 Task: Visit the company website of Google
Action: Mouse moved to (407, 439)
Screenshot: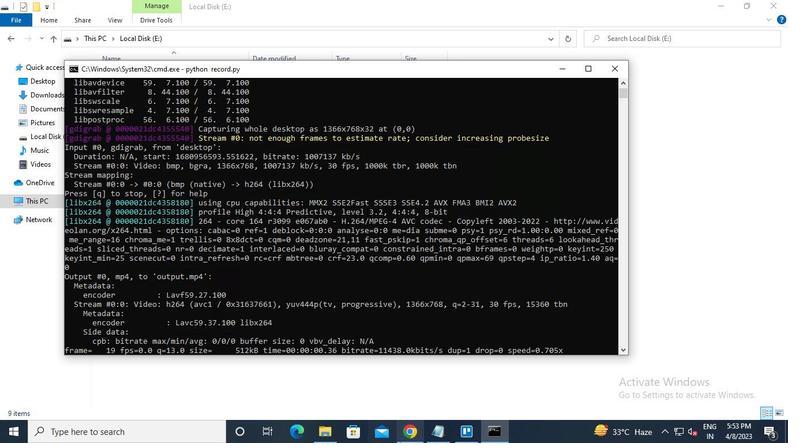 
Action: Mouse pressed left at (407, 439)
Screenshot: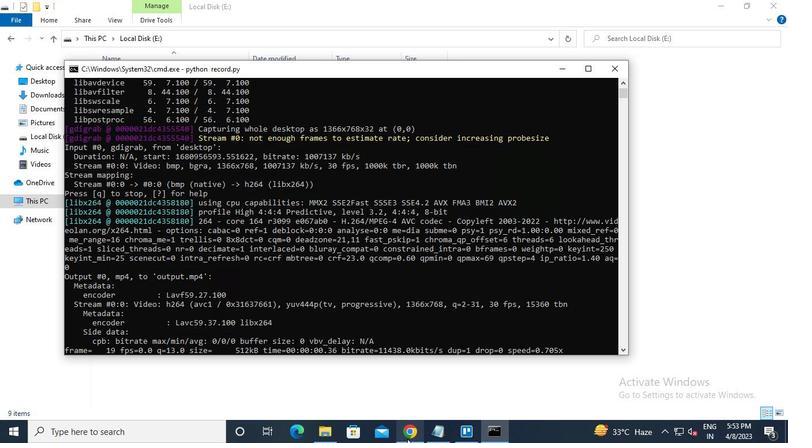 
Action: Mouse moved to (179, 69)
Screenshot: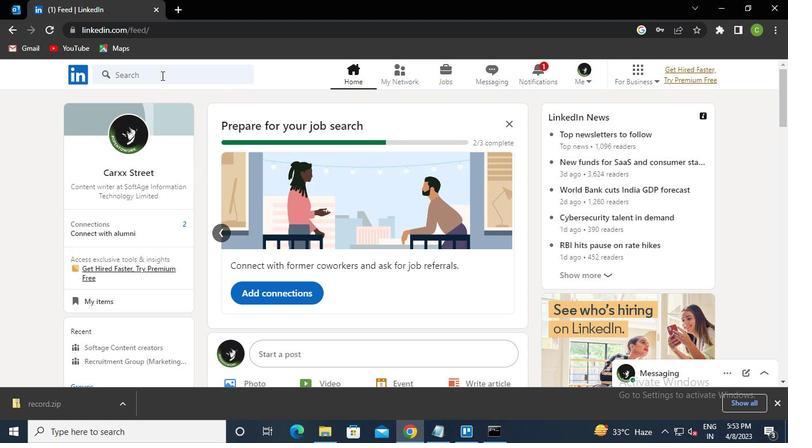 
Action: Mouse pressed left at (179, 69)
Screenshot: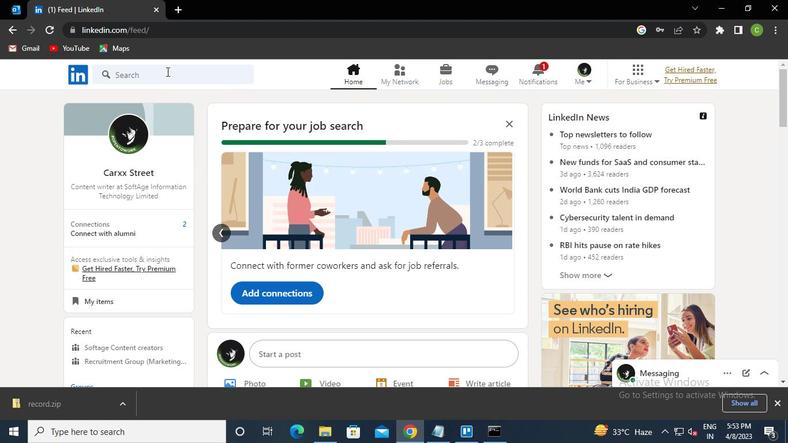 
Action: Keyboard g
Screenshot: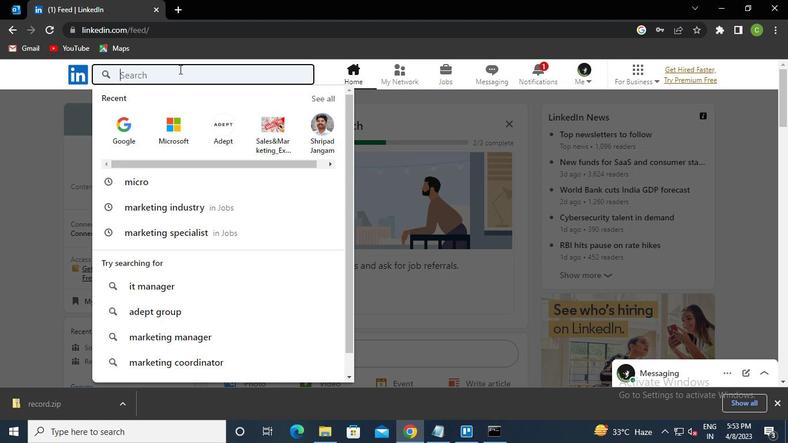 
Action: Keyboard o
Screenshot: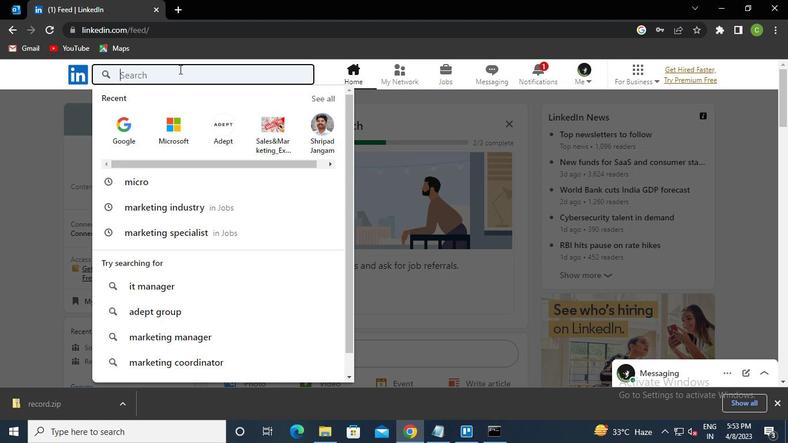
Action: Keyboard o
Screenshot: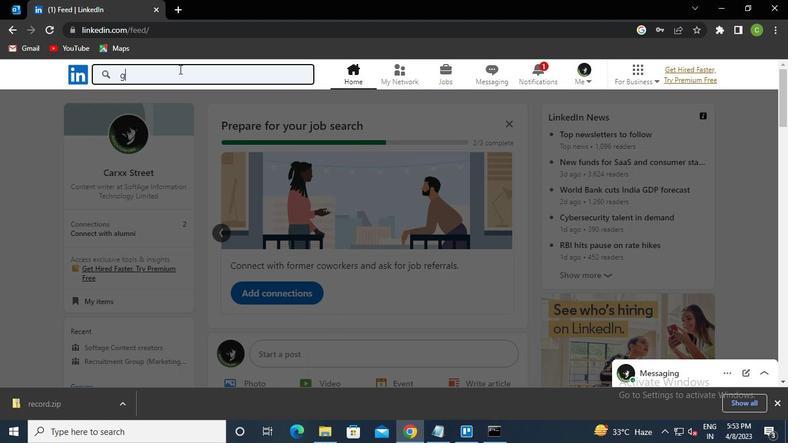 
Action: Keyboard g
Screenshot: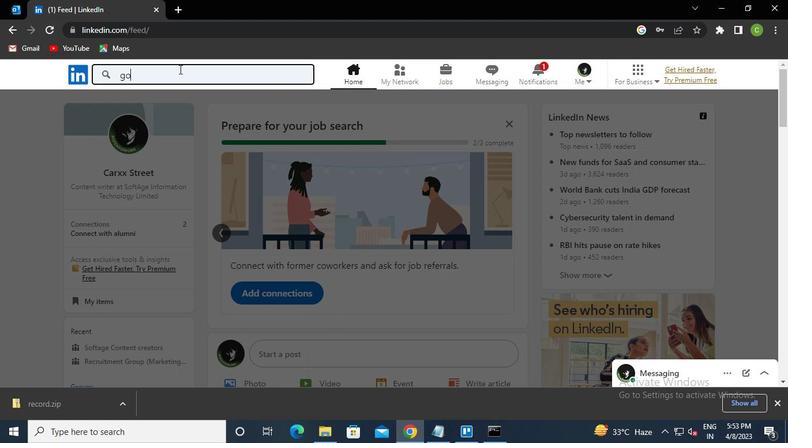 
Action: Keyboard l
Screenshot: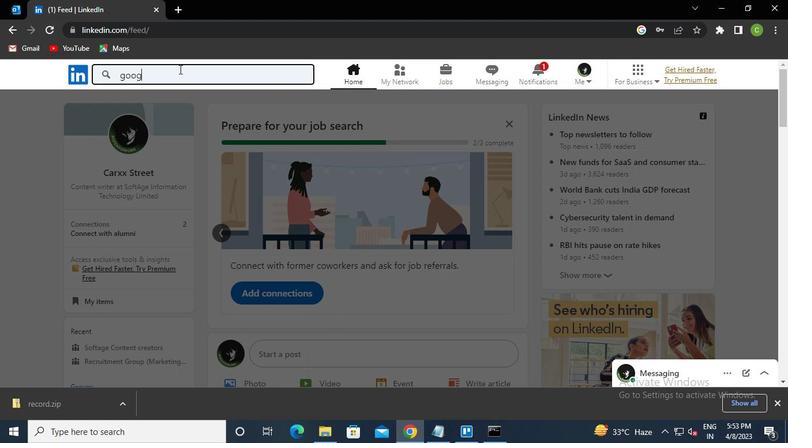 
Action: Keyboard e
Screenshot: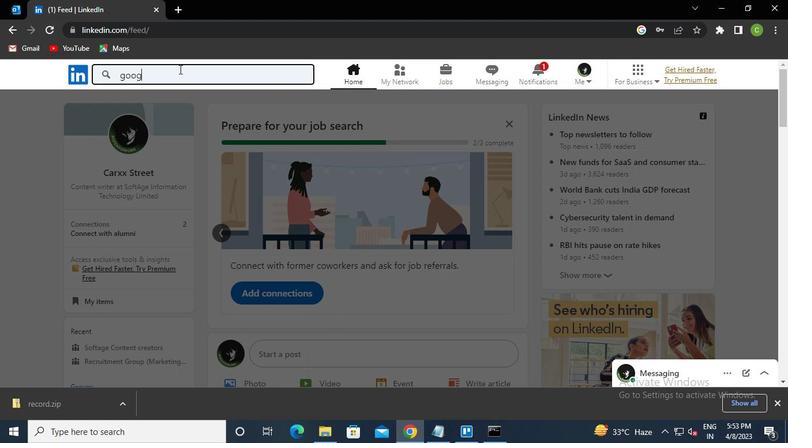 
Action: Keyboard Key.enter
Screenshot: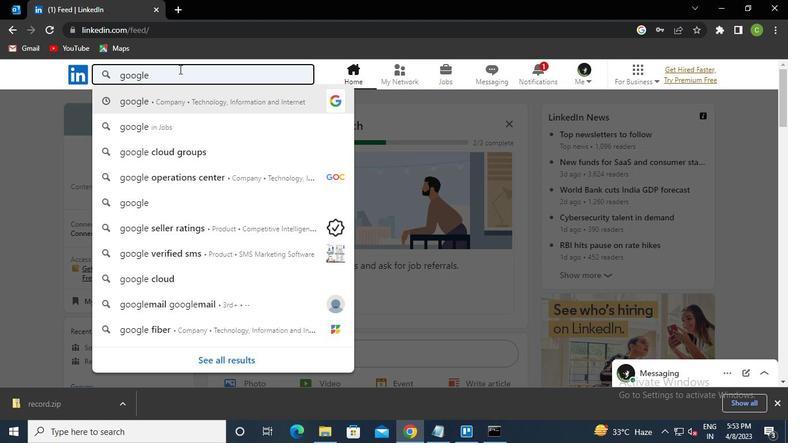 
Action: Mouse moved to (384, 183)
Screenshot: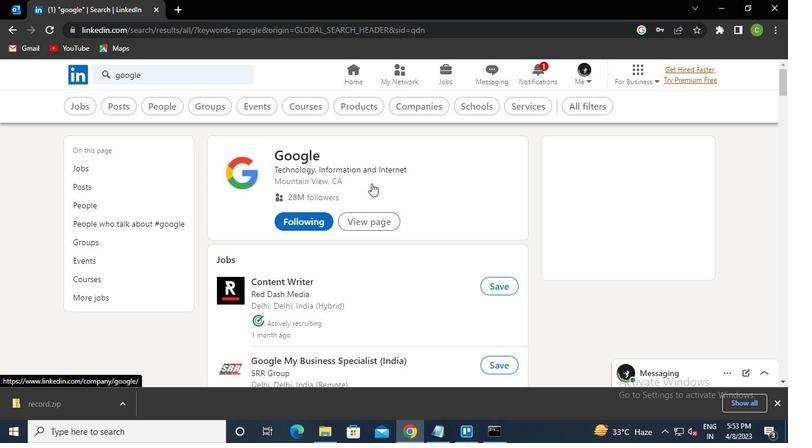 
Action: Mouse pressed left at (384, 183)
Screenshot: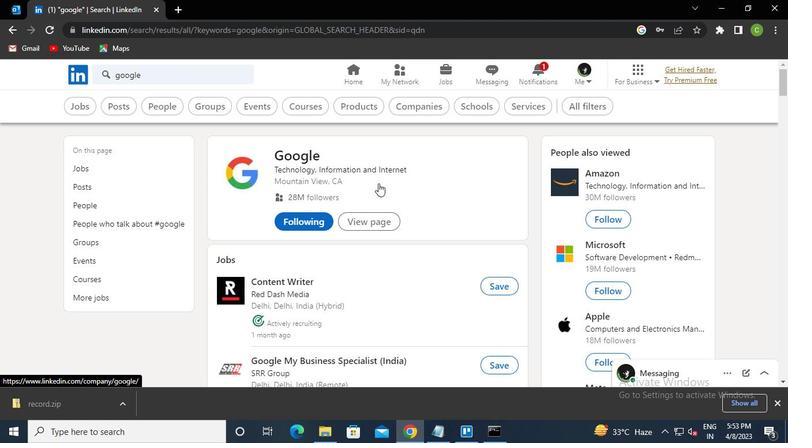 
Action: Mouse moved to (206, 285)
Screenshot: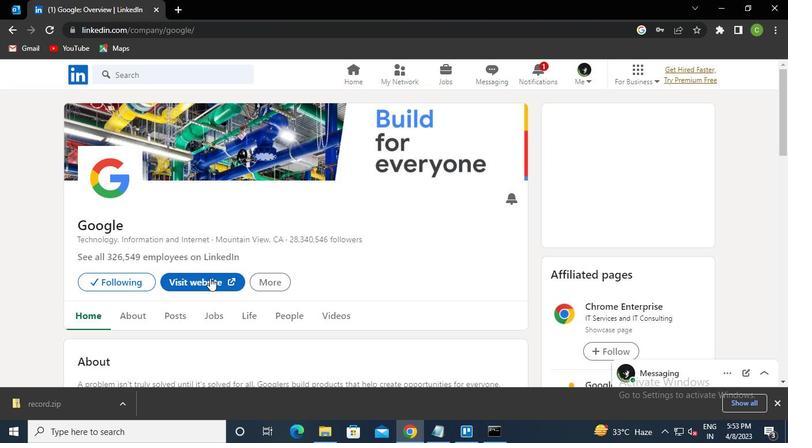 
Action: Mouse pressed left at (206, 285)
Screenshot: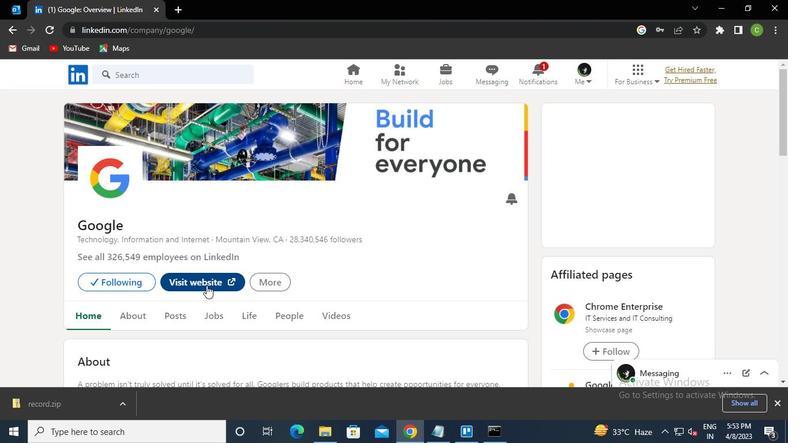 
Action: Mouse moved to (490, 434)
Screenshot: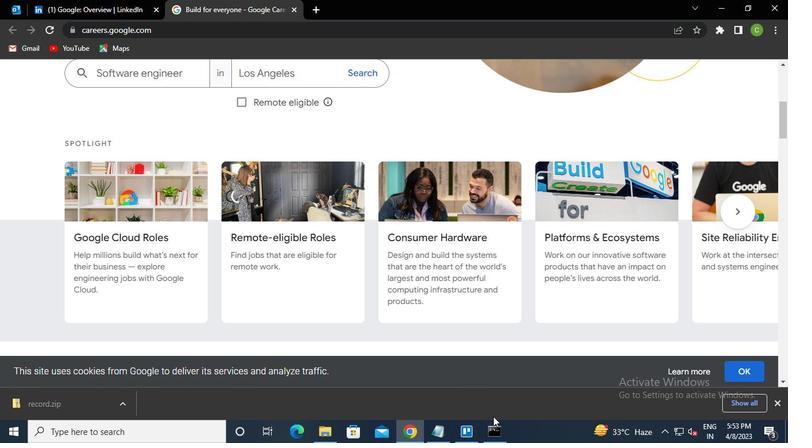 
Action: Mouse pressed left at (490, 434)
Screenshot: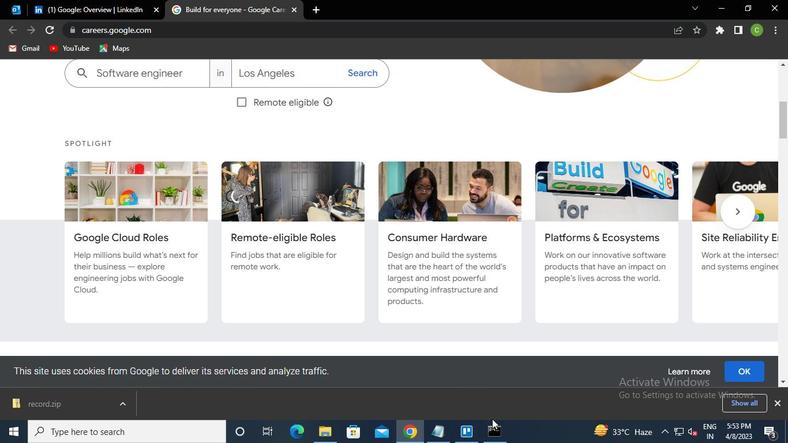 
Action: Mouse moved to (609, 65)
Screenshot: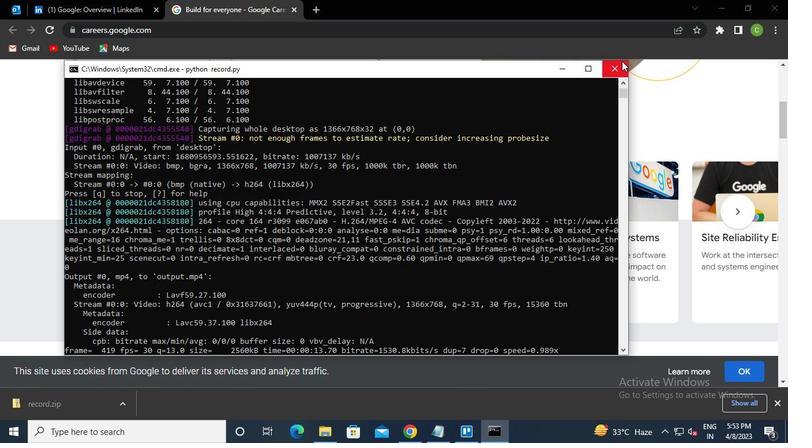 
Action: Mouse pressed left at (609, 65)
Screenshot: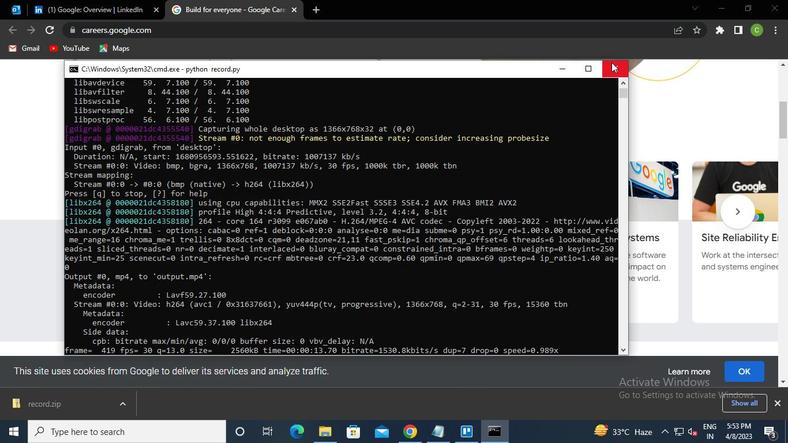 
Action: Mouse moved to (604, 66)
Screenshot: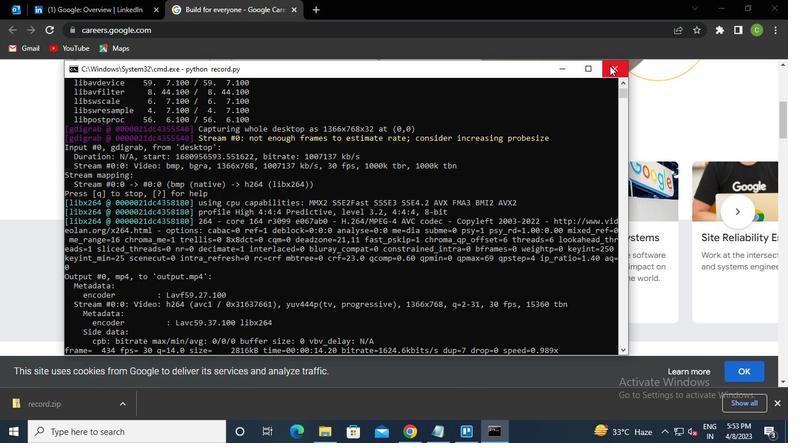 
